 Task: Add Bonterra Organic Rose to the cart.
Action: Mouse moved to (710, 261)
Screenshot: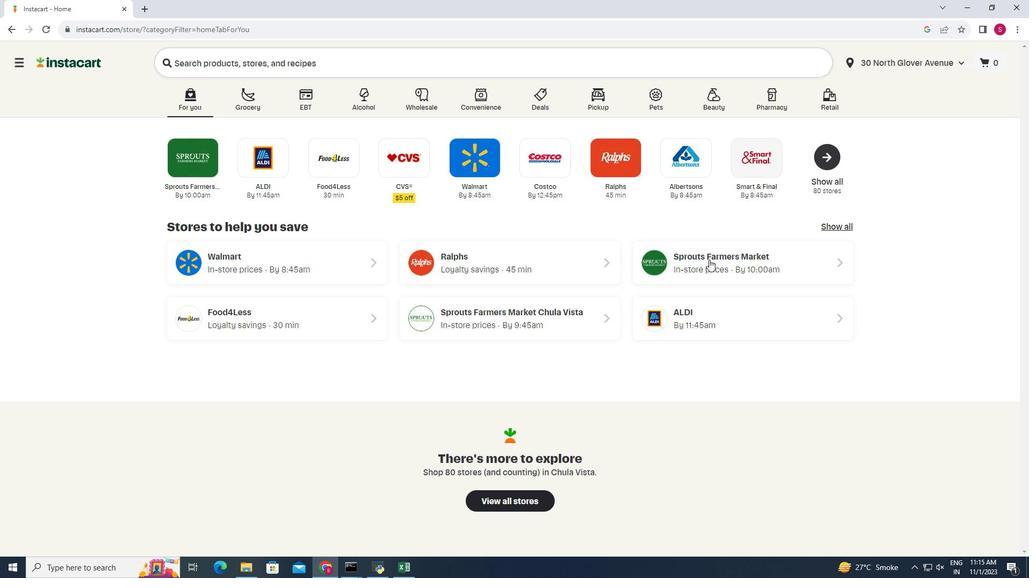 
Action: Mouse pressed left at (710, 261)
Screenshot: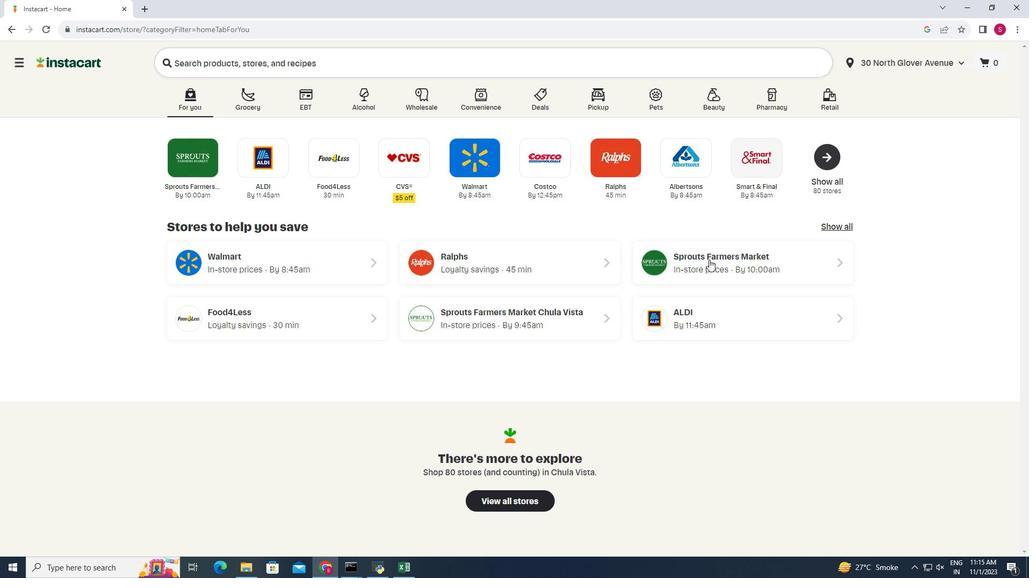 
Action: Mouse moved to (34, 514)
Screenshot: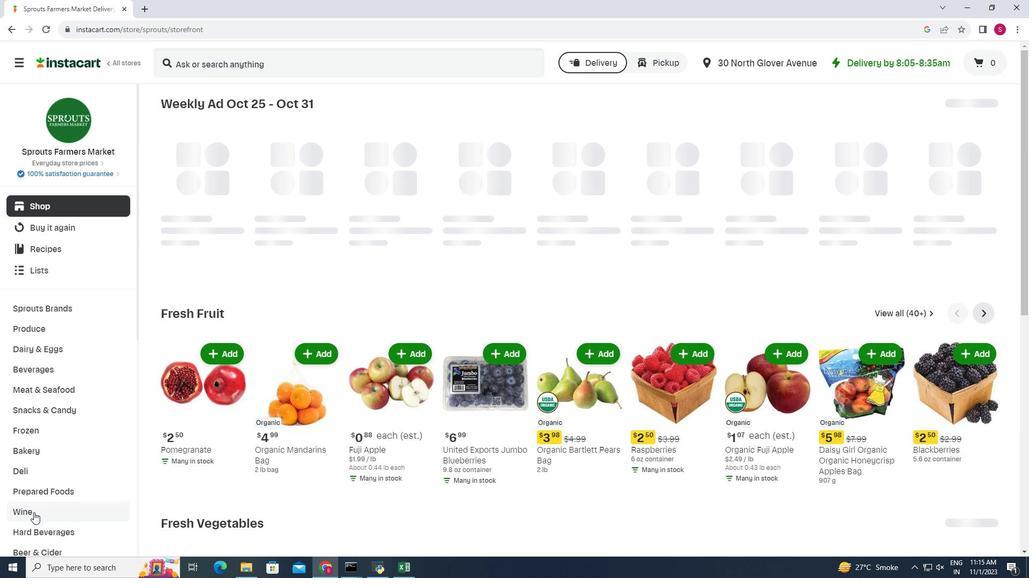 
Action: Mouse pressed left at (34, 514)
Screenshot: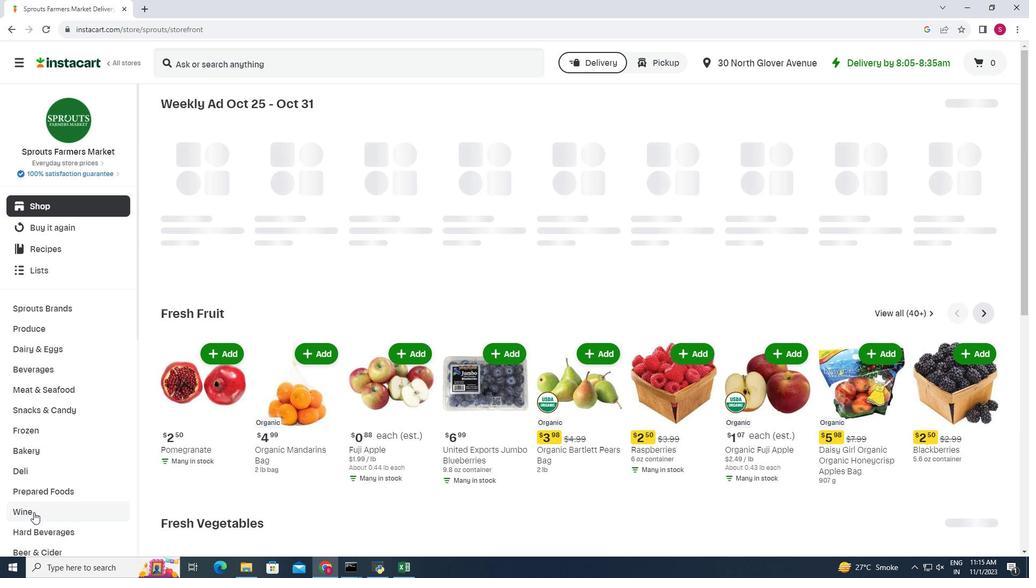 
Action: Mouse moved to (477, 125)
Screenshot: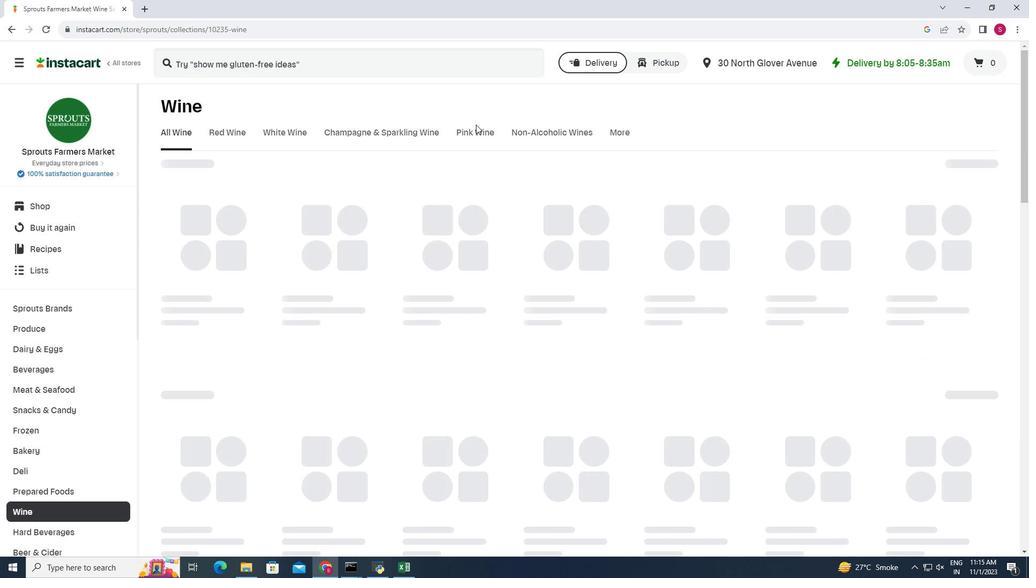 
Action: Mouse pressed left at (477, 125)
Screenshot: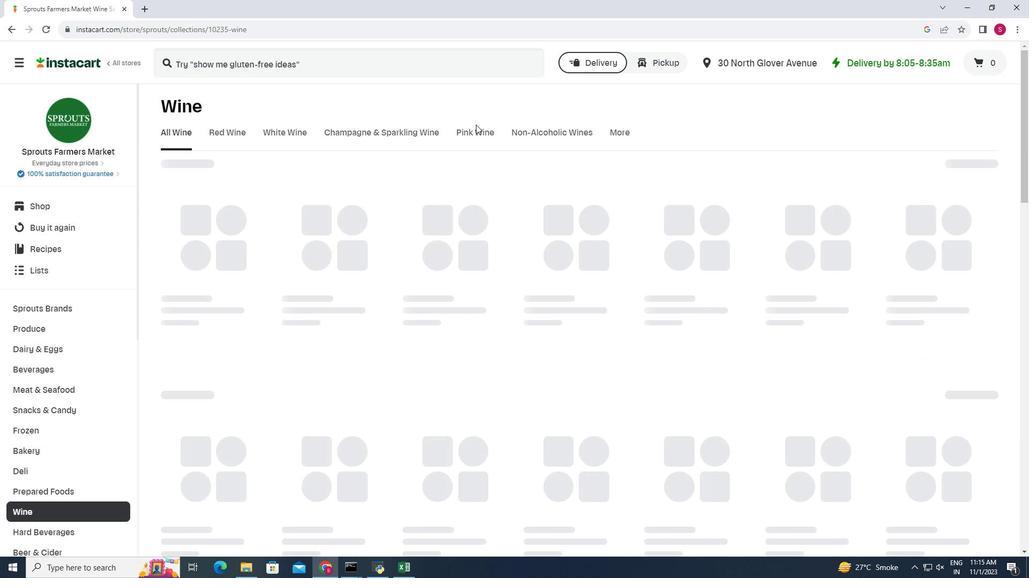 
Action: Mouse moved to (480, 130)
Screenshot: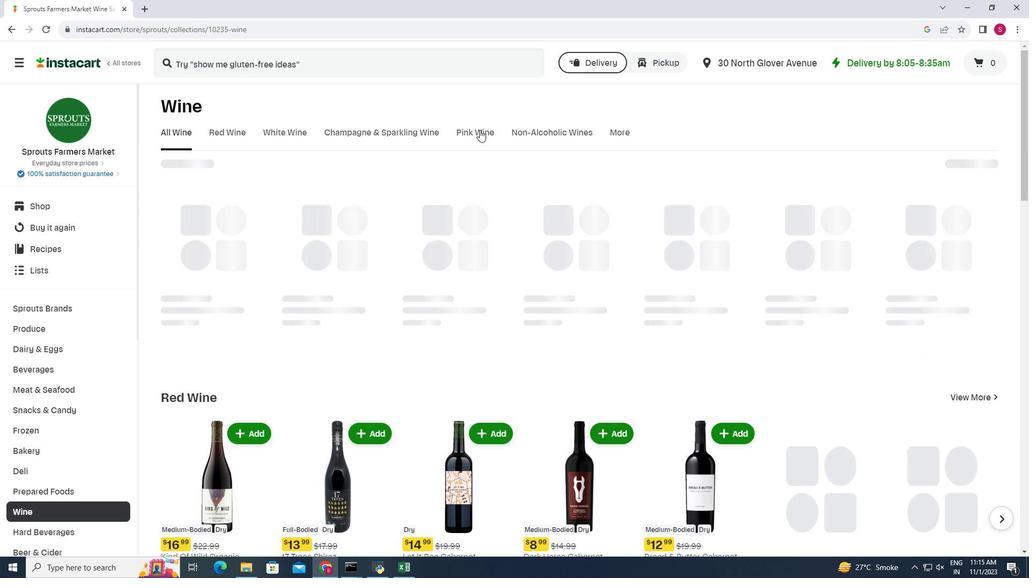 
Action: Mouse pressed left at (480, 130)
Screenshot: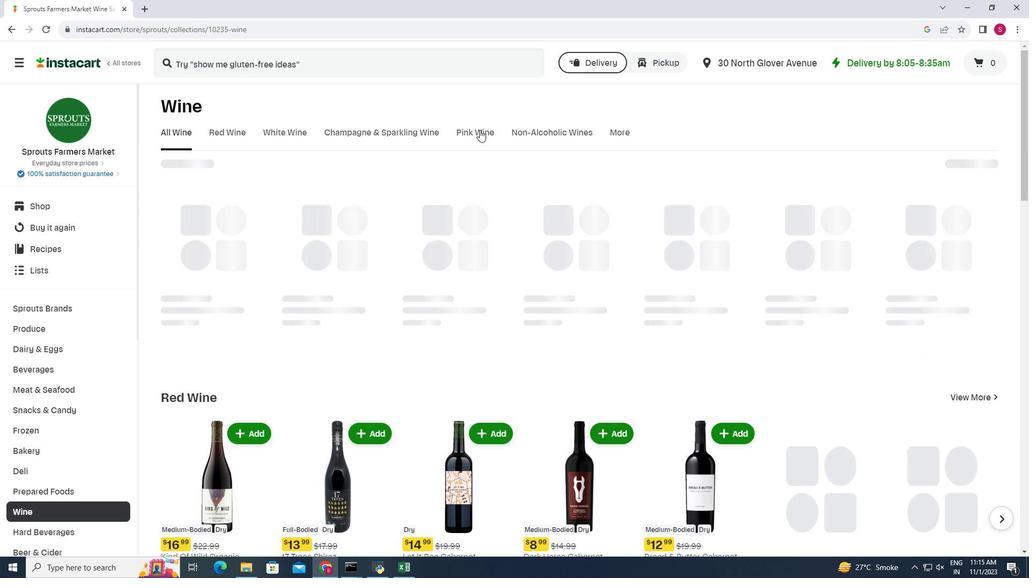 
Action: Mouse moved to (431, 225)
Screenshot: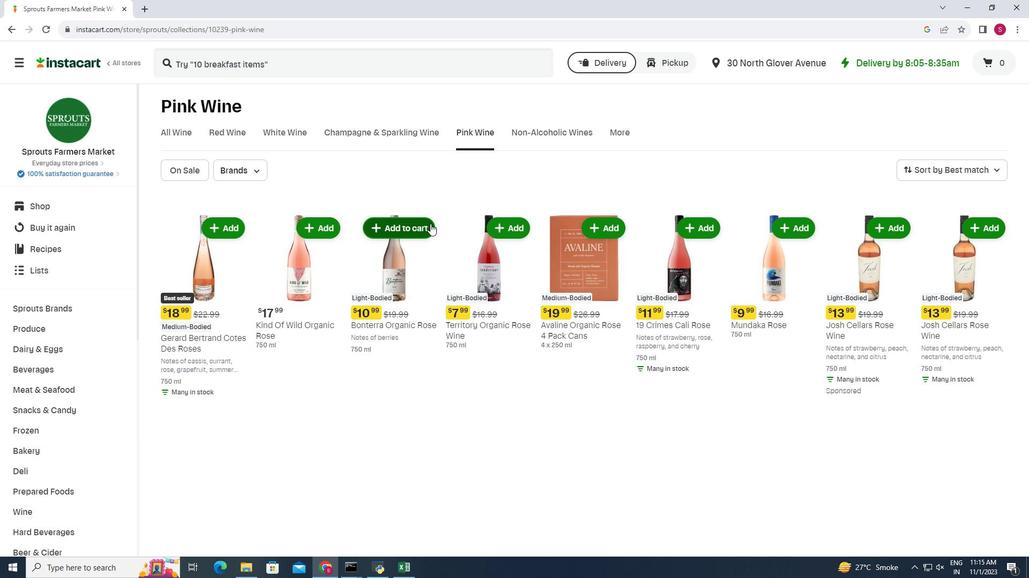 
Action: Mouse pressed left at (431, 225)
Screenshot: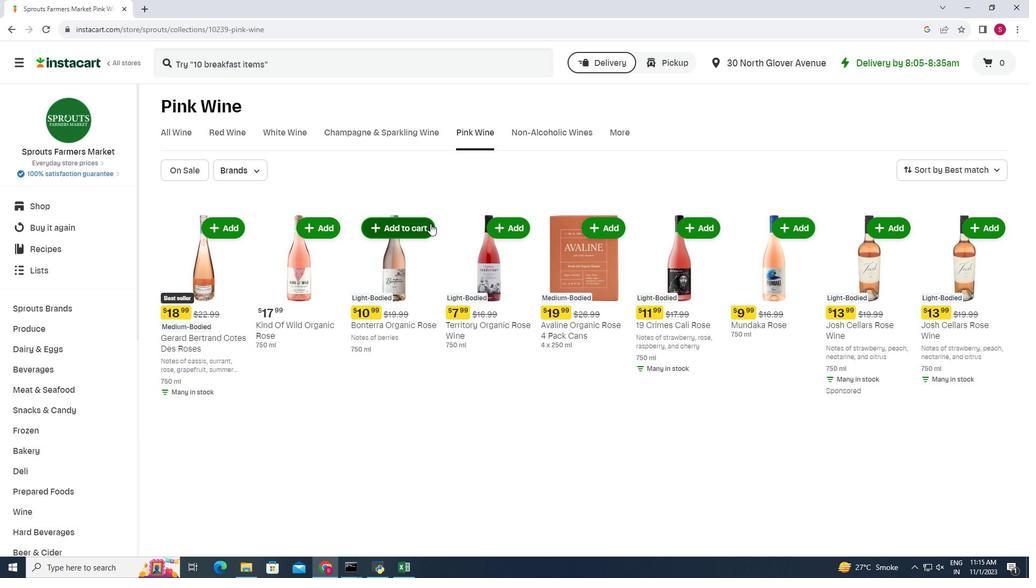 
Action: Mouse moved to (435, 199)
Screenshot: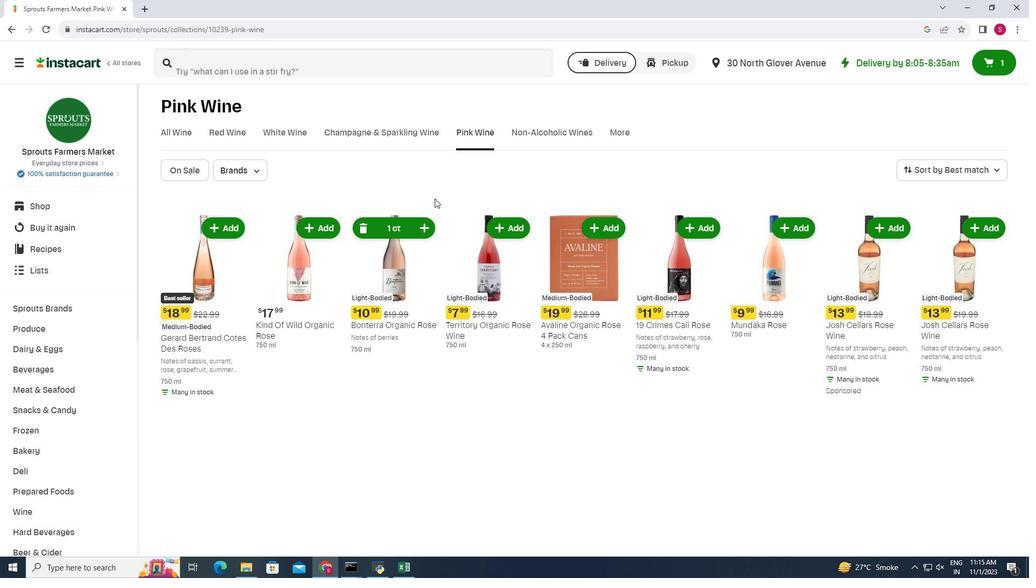 
